 Task: Vertically align the page to top.
Action: Mouse pressed left at (35, 91)
Screenshot: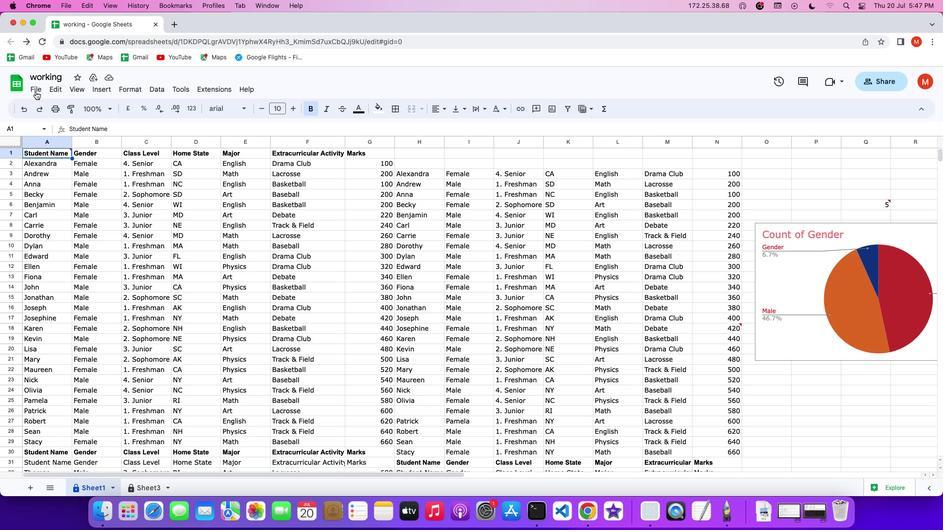 
Action: Mouse pressed left at (35, 91)
Screenshot: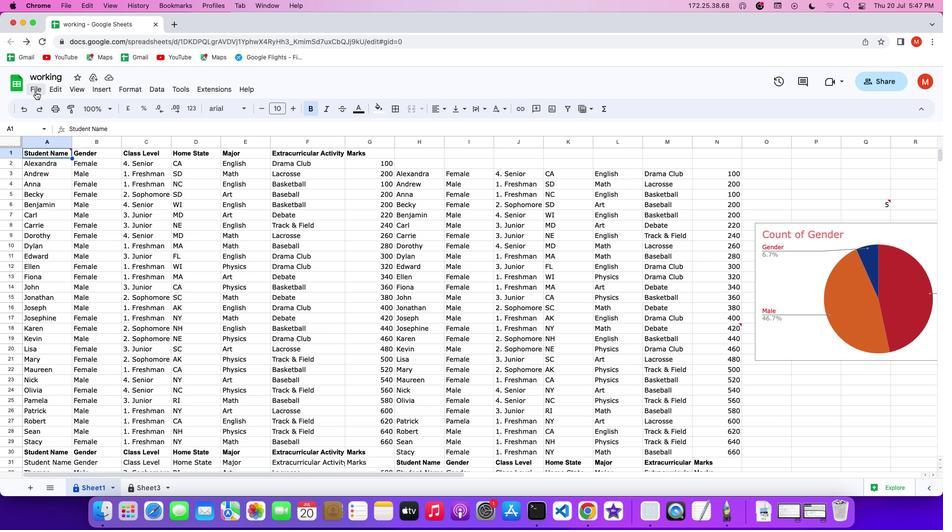 
Action: Mouse pressed left at (35, 91)
Screenshot: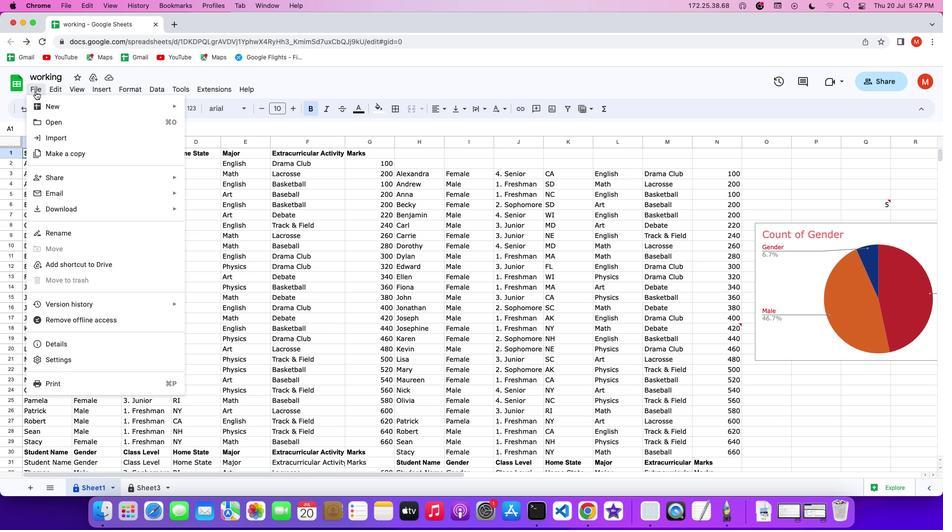 
Action: Mouse moved to (60, 379)
Screenshot: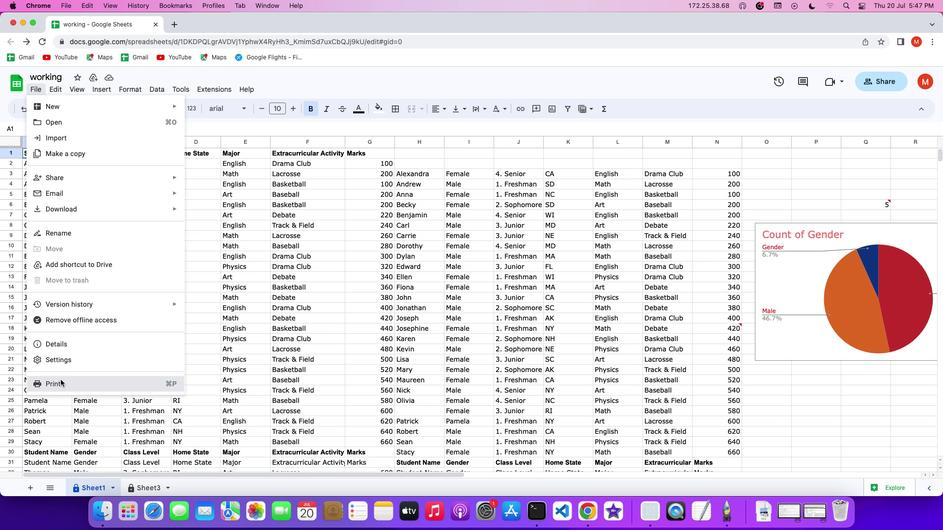 
Action: Mouse pressed left at (60, 379)
Screenshot: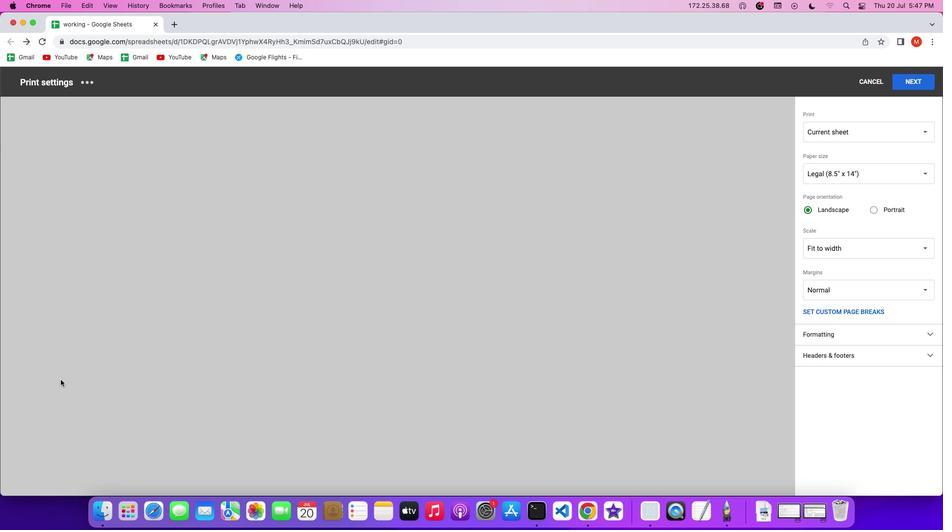 
Action: Mouse moved to (853, 334)
Screenshot: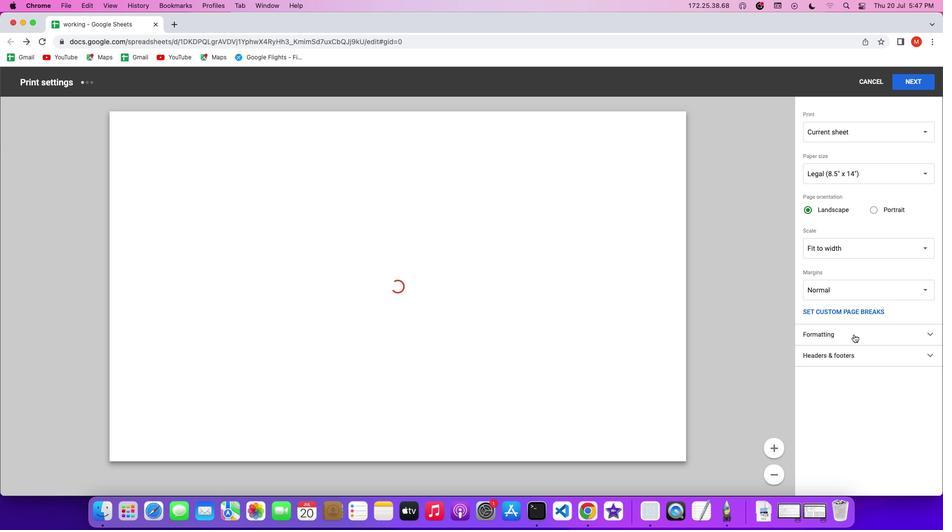 
Action: Mouse pressed left at (853, 334)
Screenshot: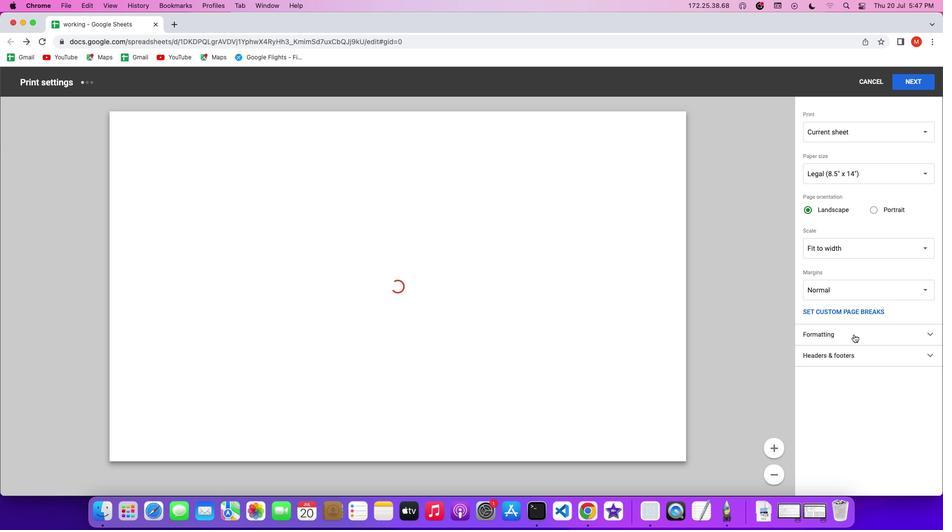 
Action: Mouse moved to (840, 335)
Screenshot: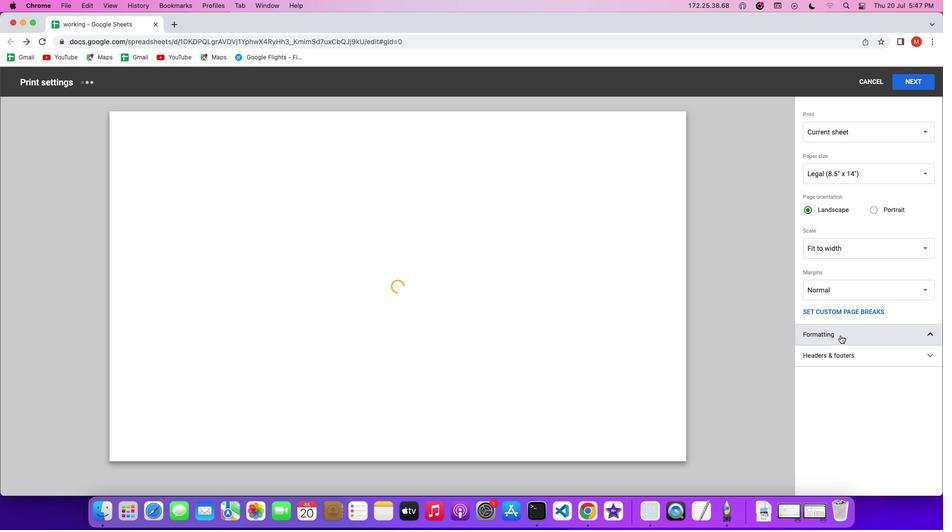 
Action: Mouse pressed left at (840, 335)
Screenshot: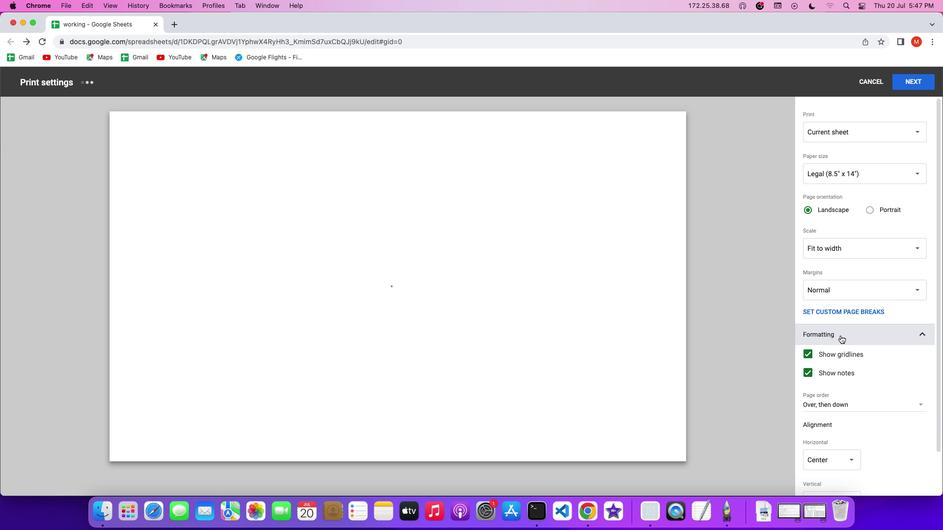 
Action: Mouse moved to (873, 340)
Screenshot: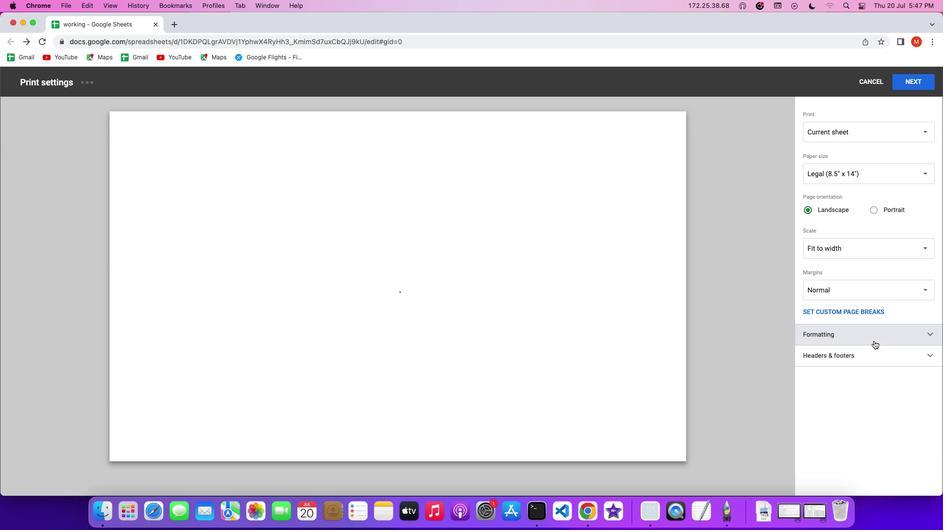 
Action: Mouse pressed left at (873, 340)
Screenshot: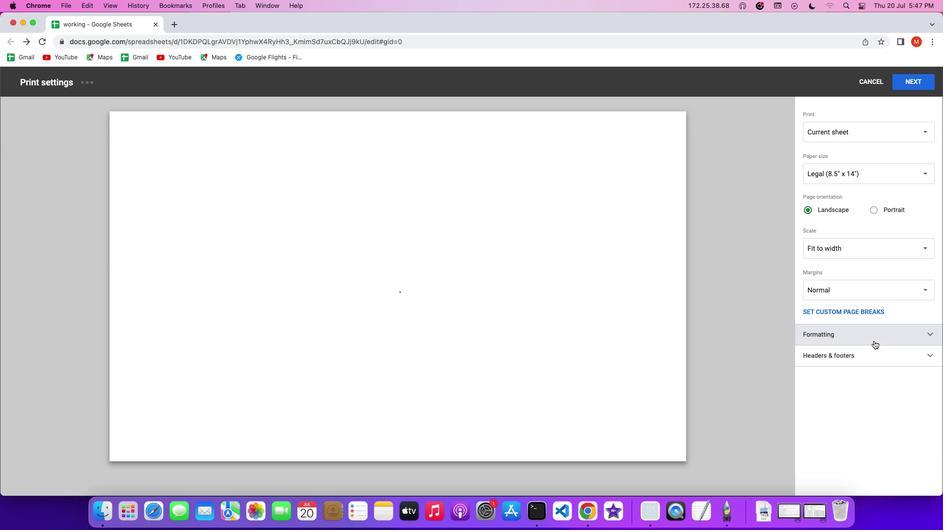
Action: Mouse moved to (877, 388)
Screenshot: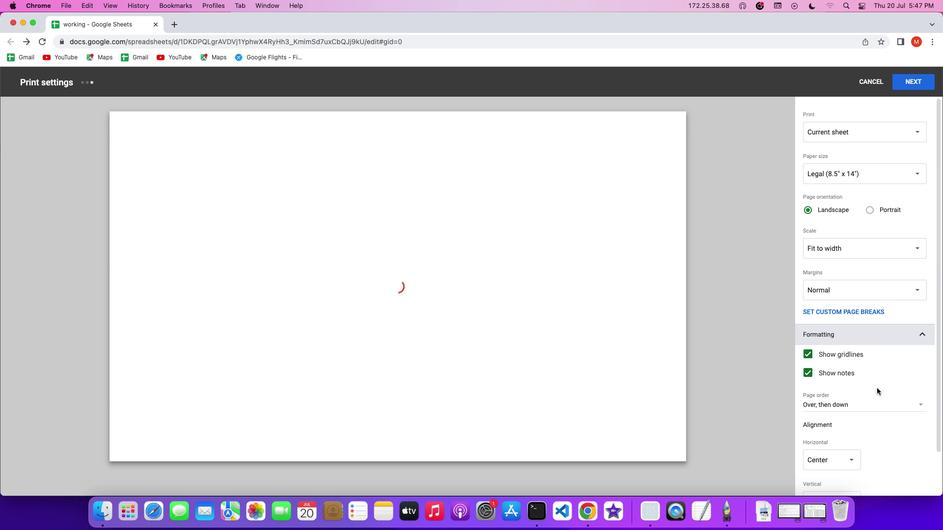 
Action: Mouse scrolled (877, 388) with delta (0, 0)
Screenshot: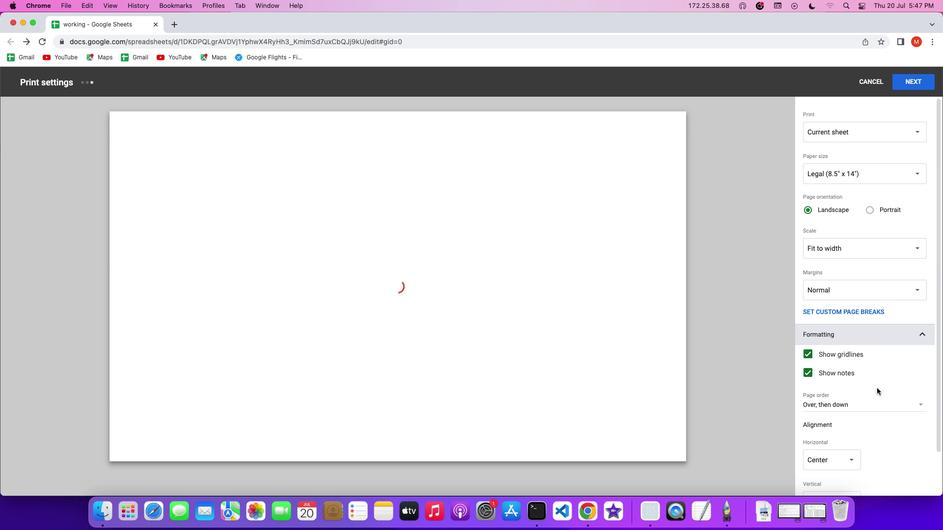 
Action: Mouse scrolled (877, 388) with delta (0, 0)
Screenshot: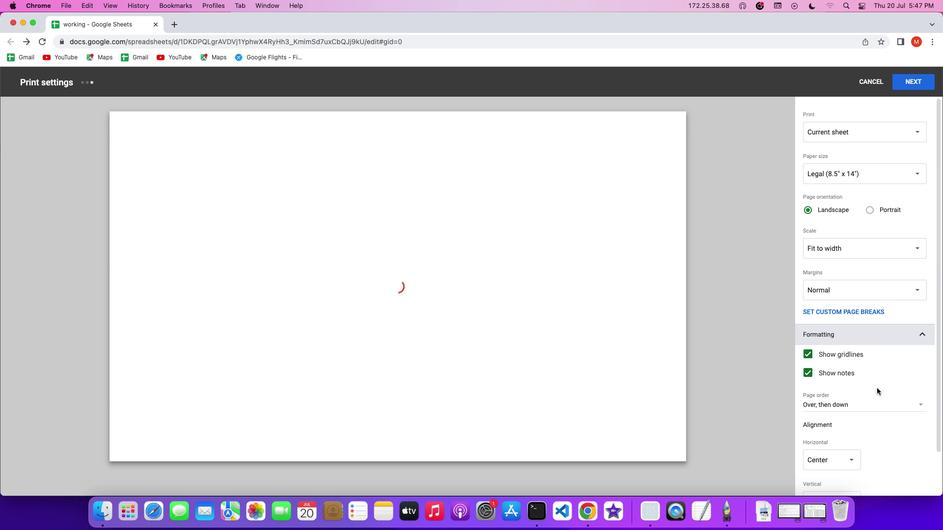 
Action: Mouse scrolled (877, 388) with delta (0, 0)
Screenshot: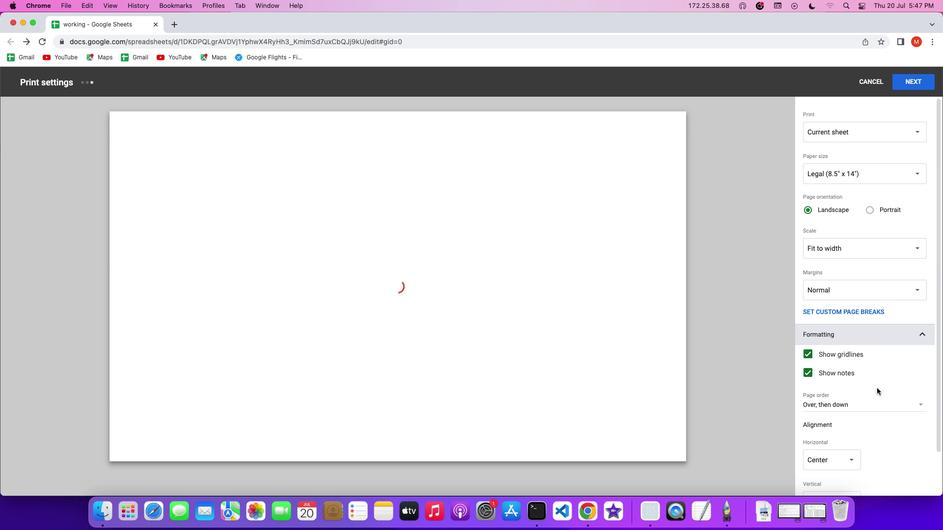 
Action: Mouse scrolled (877, 388) with delta (0, 0)
Screenshot: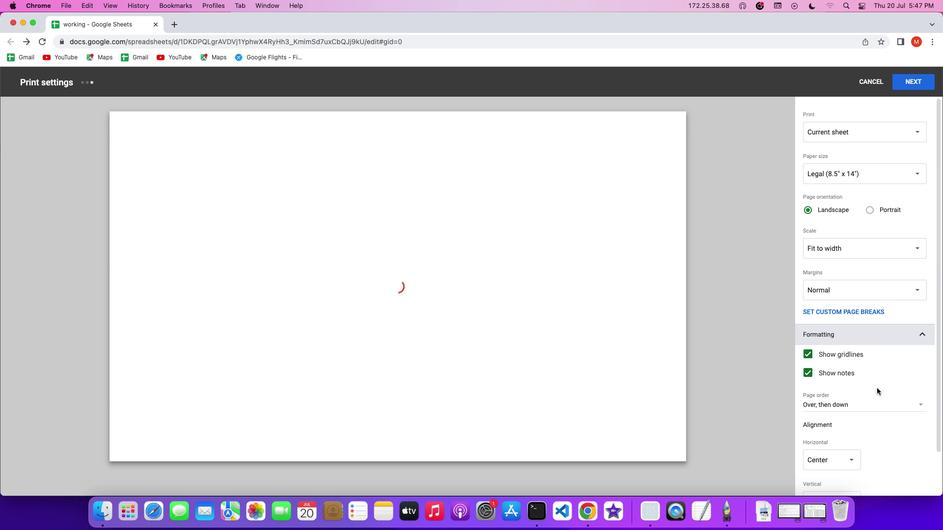
Action: Mouse moved to (871, 403)
Screenshot: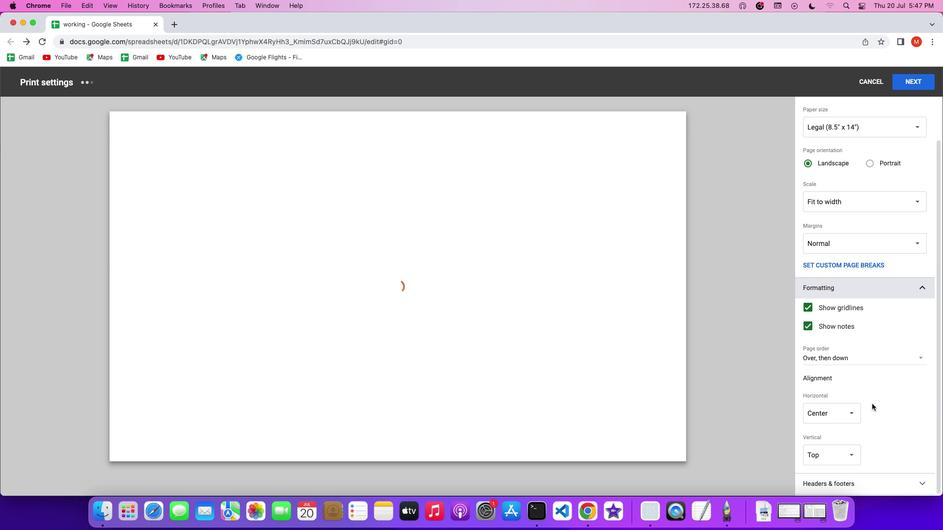 
Action: Mouse scrolled (871, 403) with delta (0, 0)
Screenshot: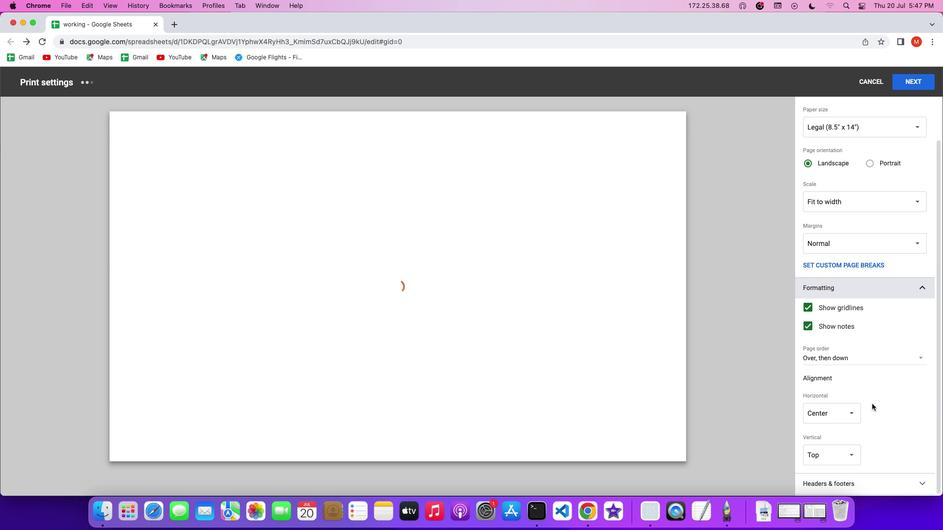 
Action: Mouse scrolled (871, 403) with delta (0, 0)
Screenshot: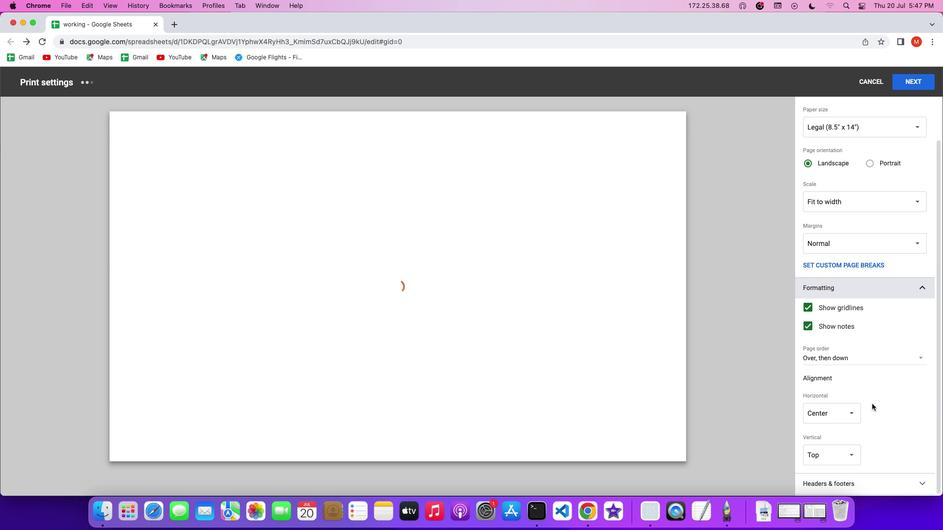 
Action: Mouse scrolled (871, 403) with delta (0, -1)
Screenshot: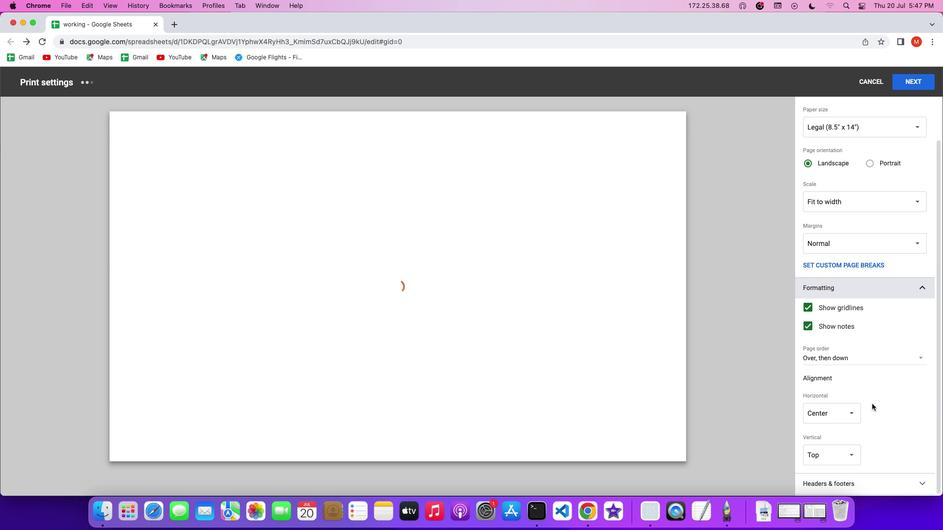
Action: Mouse scrolled (871, 403) with delta (0, -1)
Screenshot: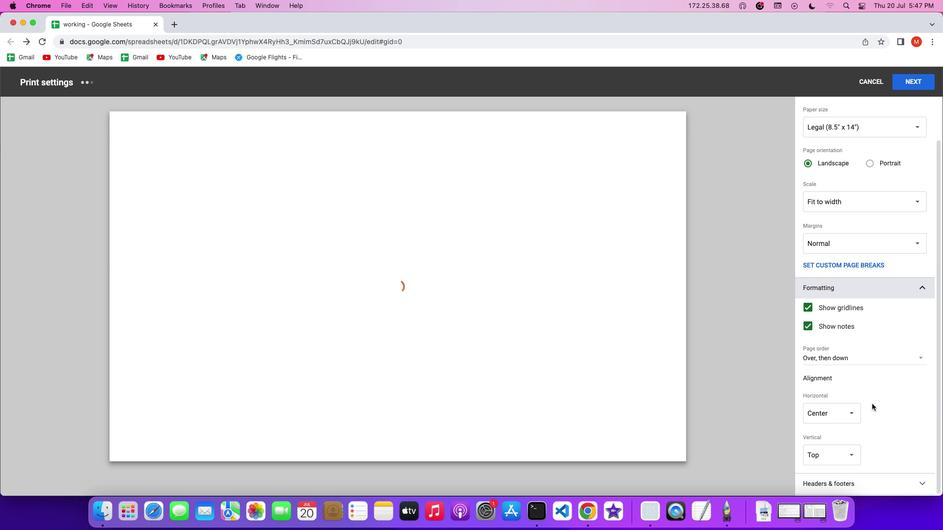 
Action: Mouse moved to (854, 455)
Screenshot: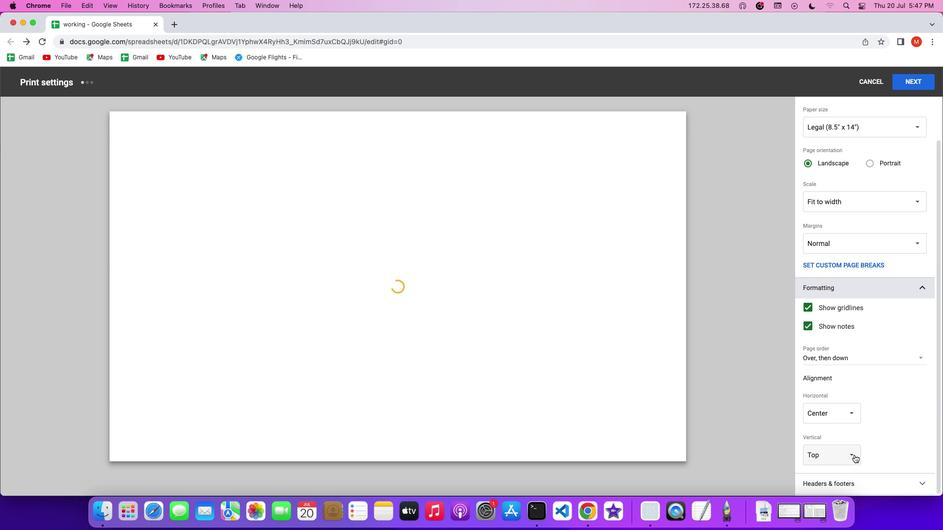
Action: Mouse pressed left at (854, 455)
Screenshot: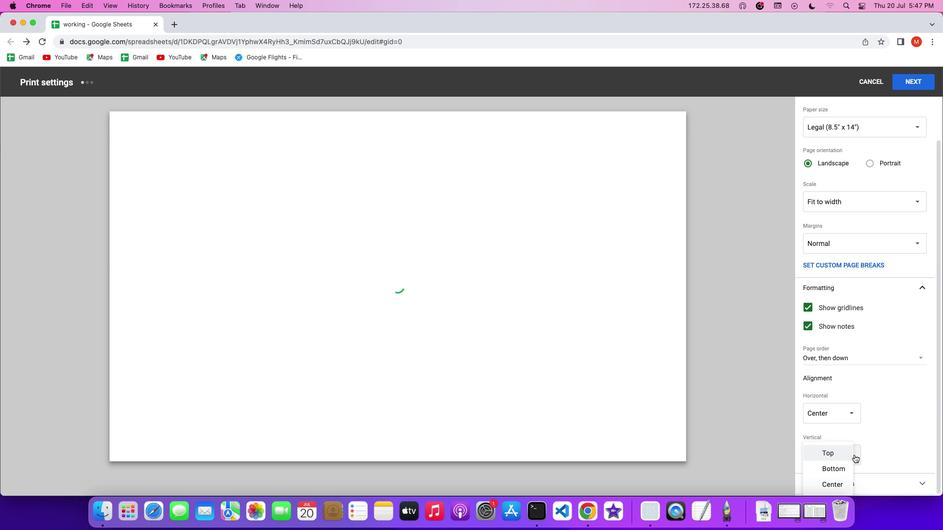 
Action: Mouse moved to (842, 455)
Screenshot: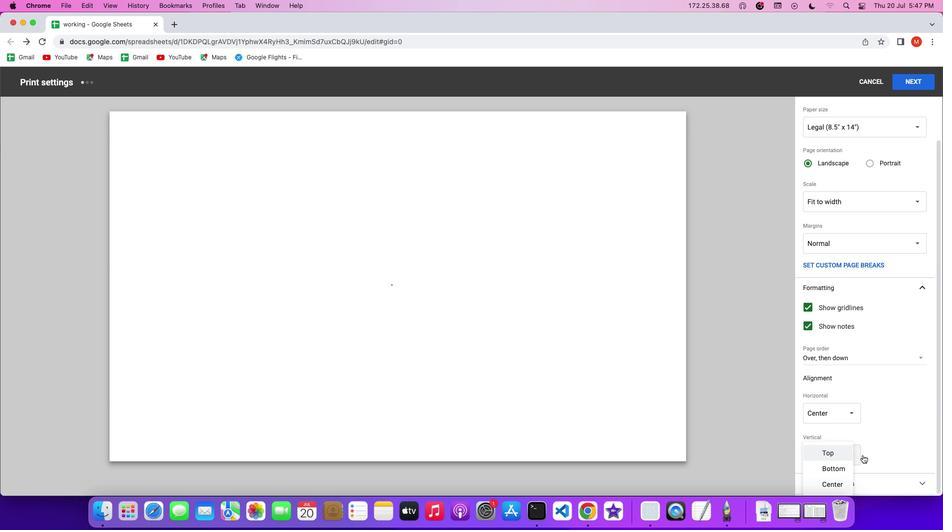 
Action: Mouse pressed left at (842, 455)
Screenshot: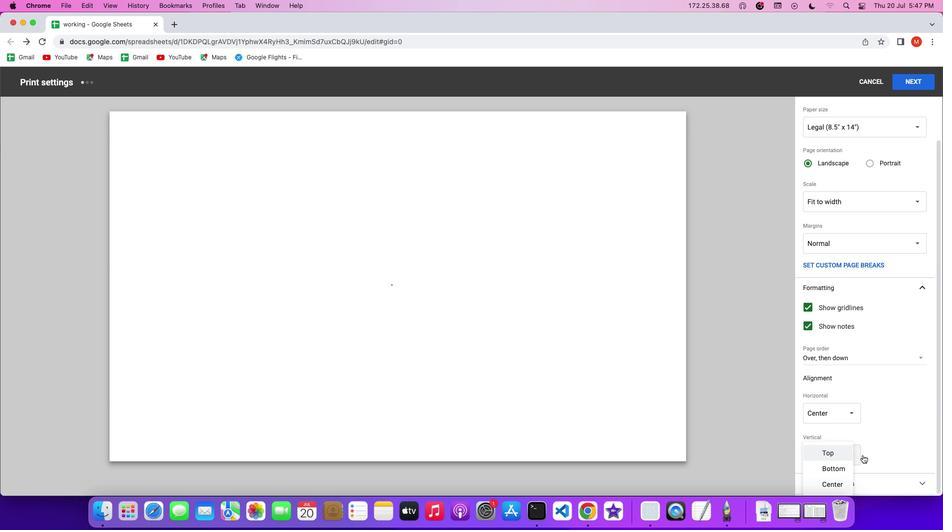 
Action: Mouse moved to (871, 455)
Screenshot: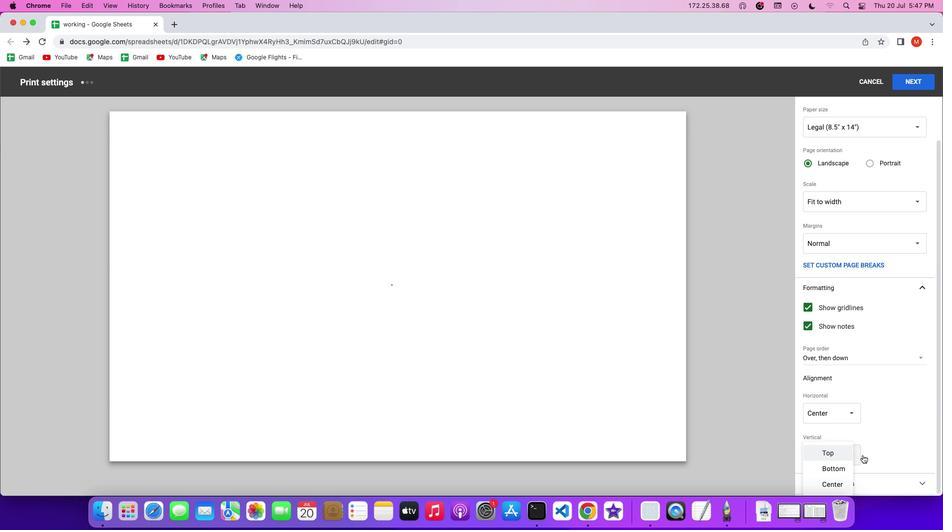
